 Task: Turn Dictation On
Action: Mouse moved to (162, 113)
Screenshot: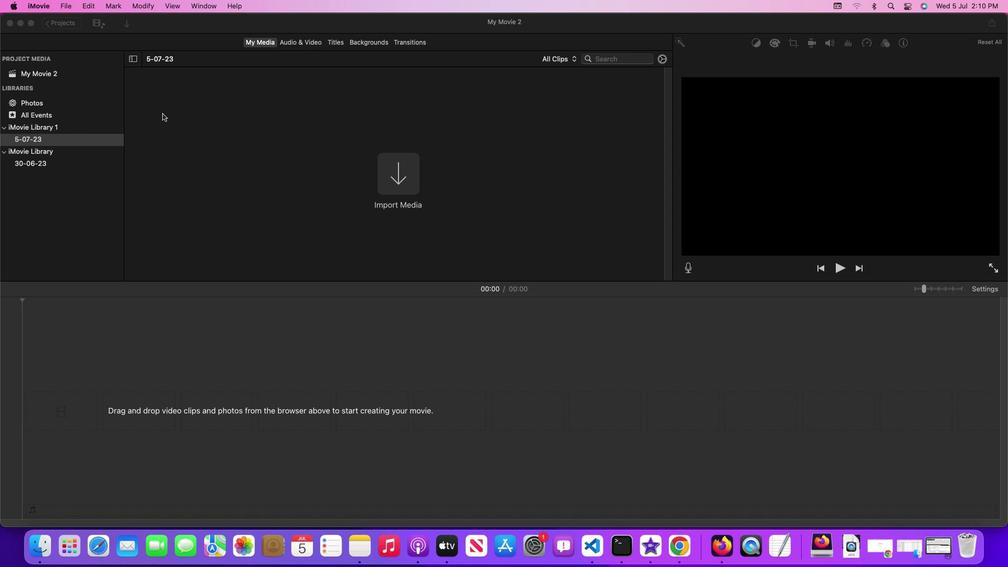 
Action: Mouse pressed left at (162, 113)
Screenshot: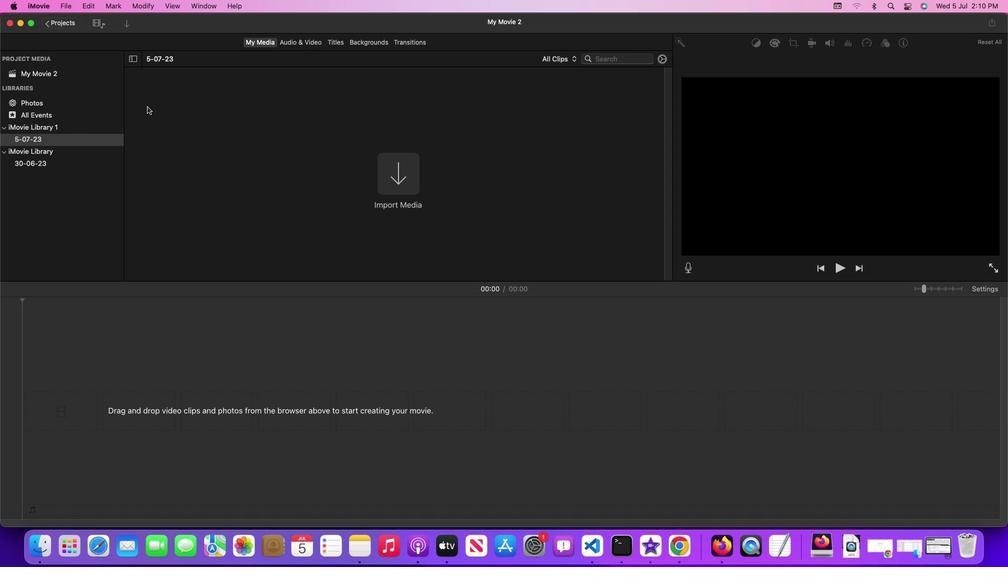 
Action: Mouse moved to (42, 5)
Screenshot: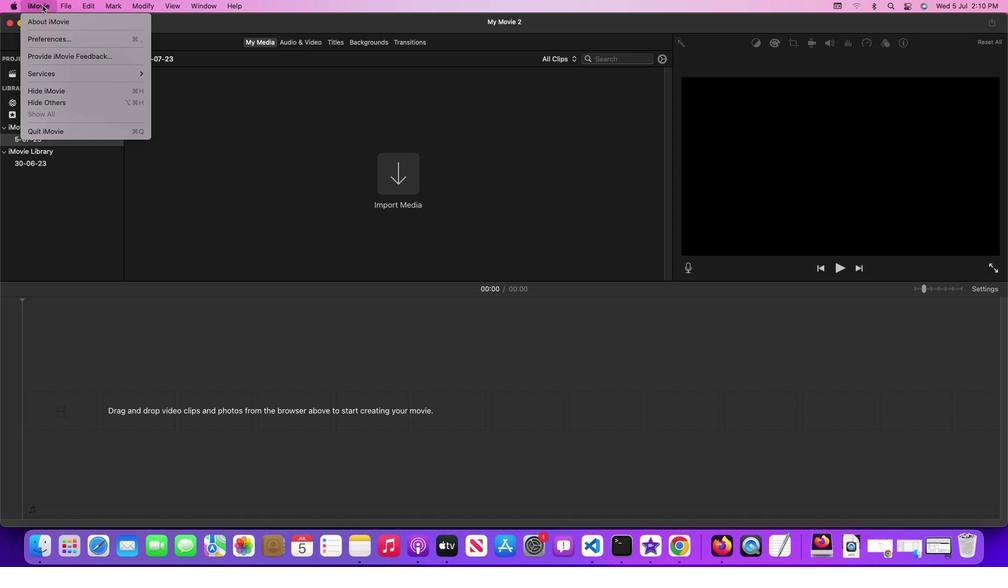 
Action: Mouse pressed left at (42, 5)
Screenshot: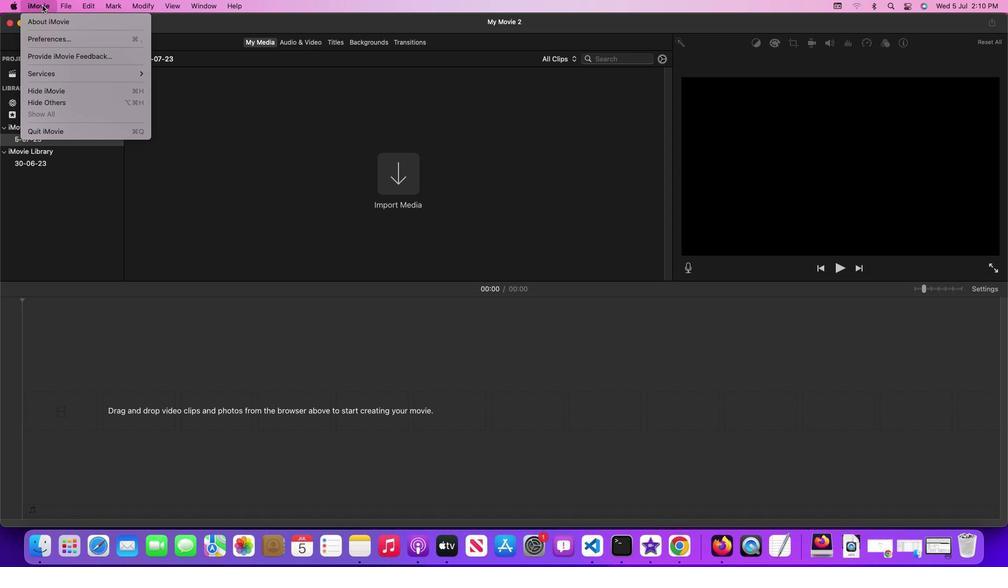 
Action: Mouse moved to (189, 92)
Screenshot: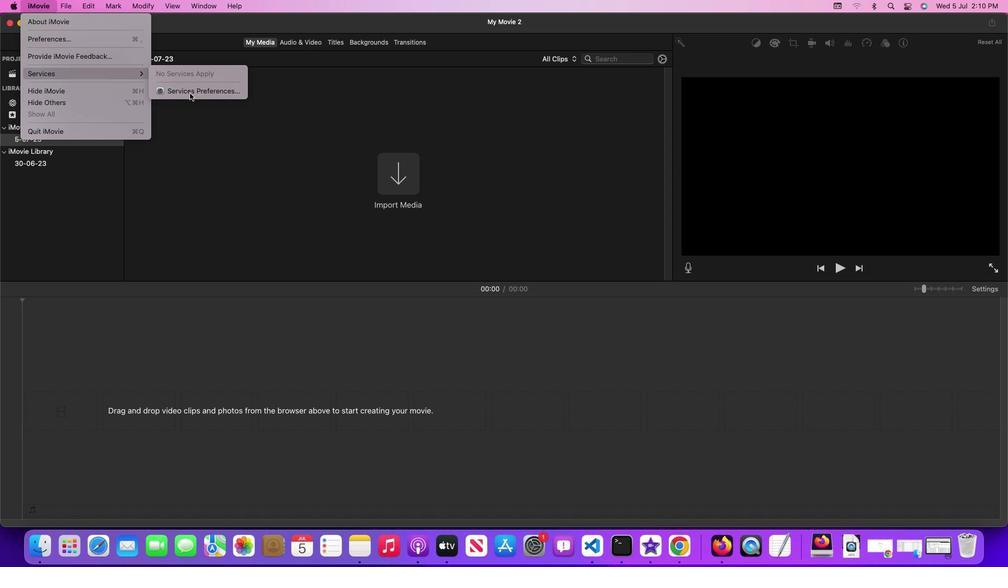 
Action: Mouse pressed left at (189, 92)
Screenshot: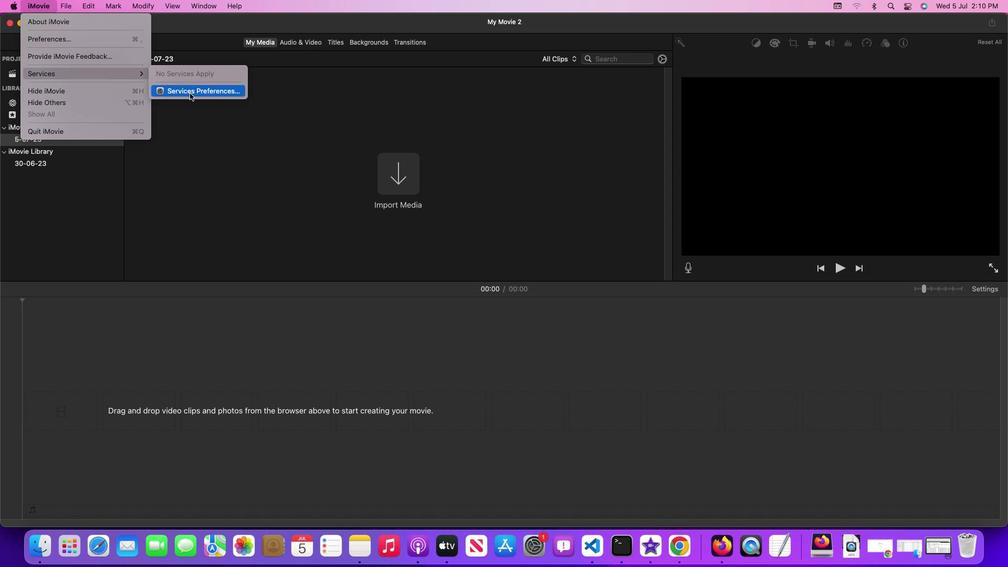 
Action: Mouse moved to (594, 57)
Screenshot: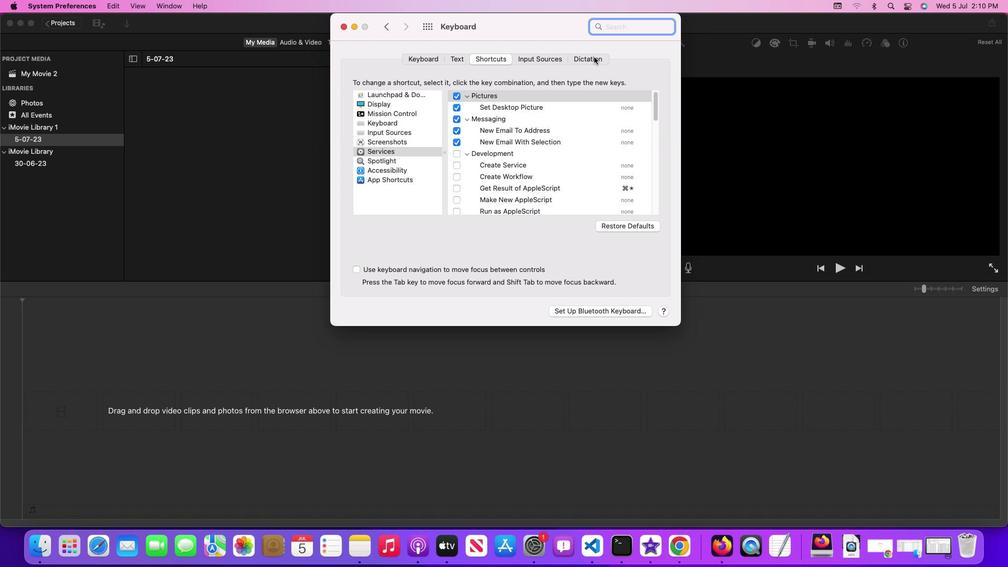 
Action: Mouse pressed left at (594, 57)
Screenshot: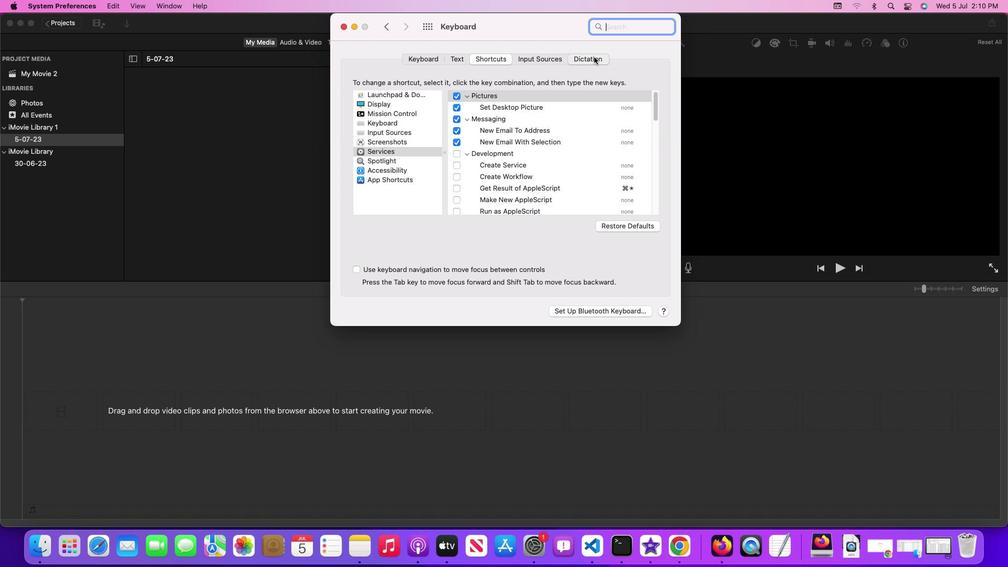 
Action: Mouse moved to (509, 107)
Screenshot: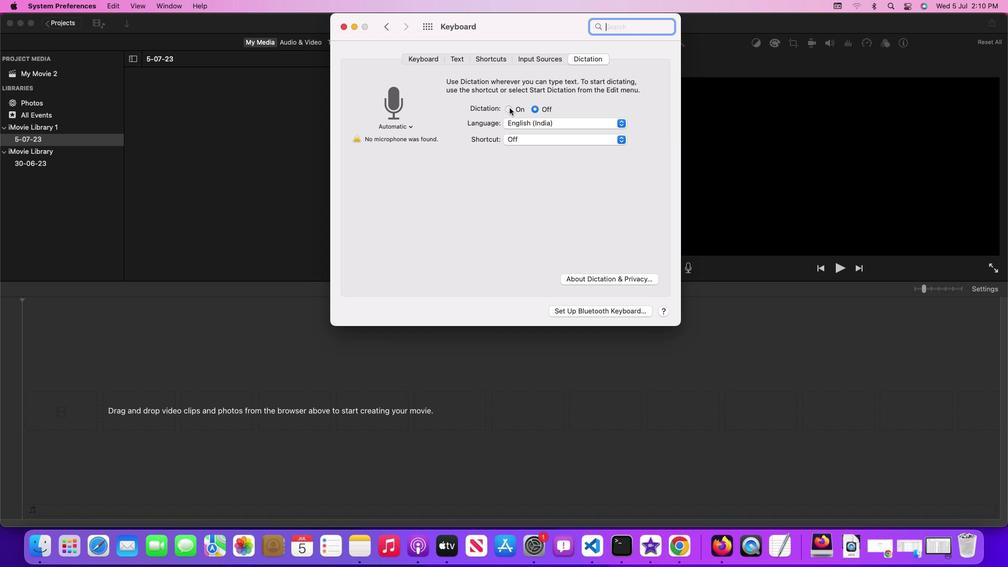 
Action: Mouse pressed left at (509, 107)
Screenshot: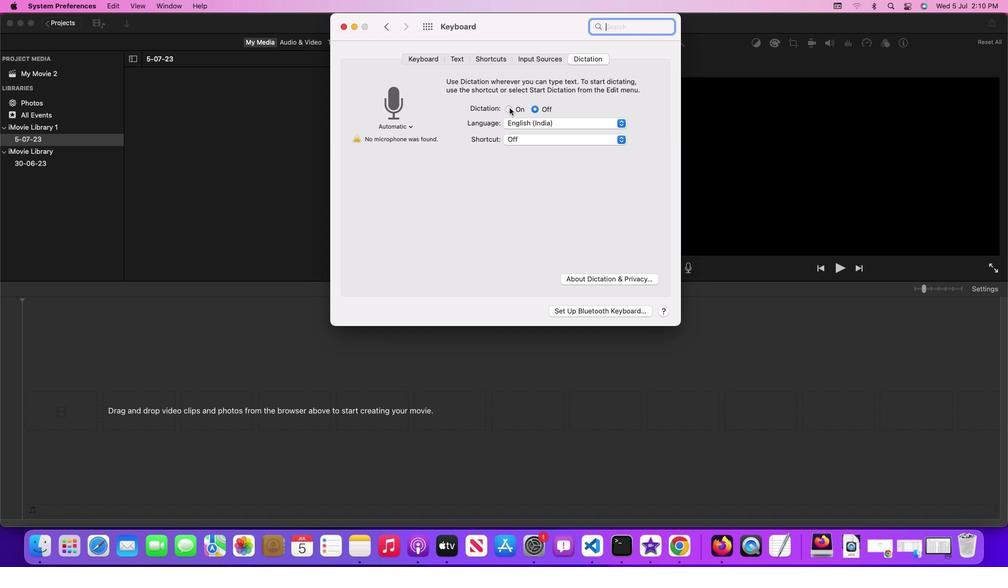 
Action: Mouse moved to (601, 192)
Screenshot: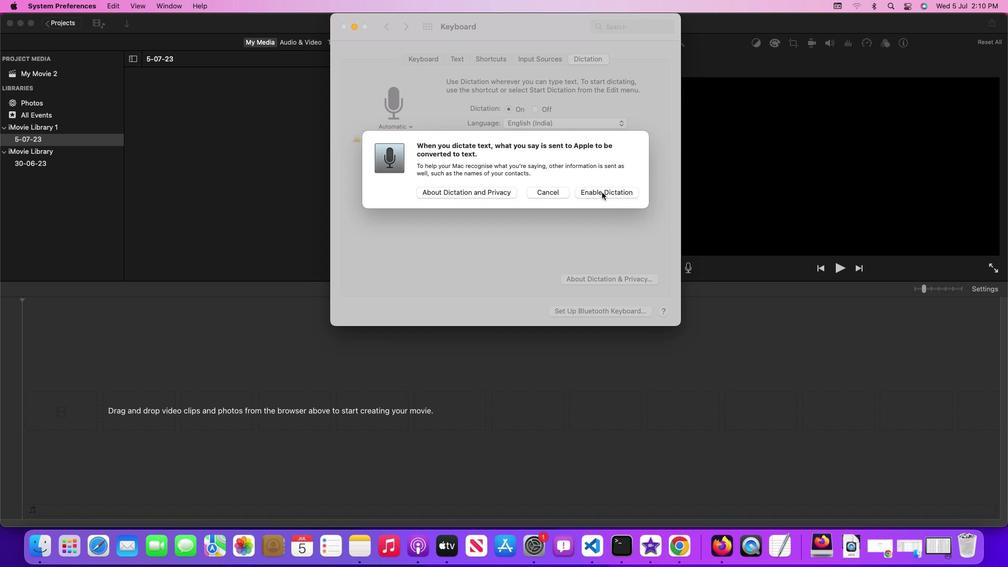 
Action: Mouse pressed left at (601, 192)
Screenshot: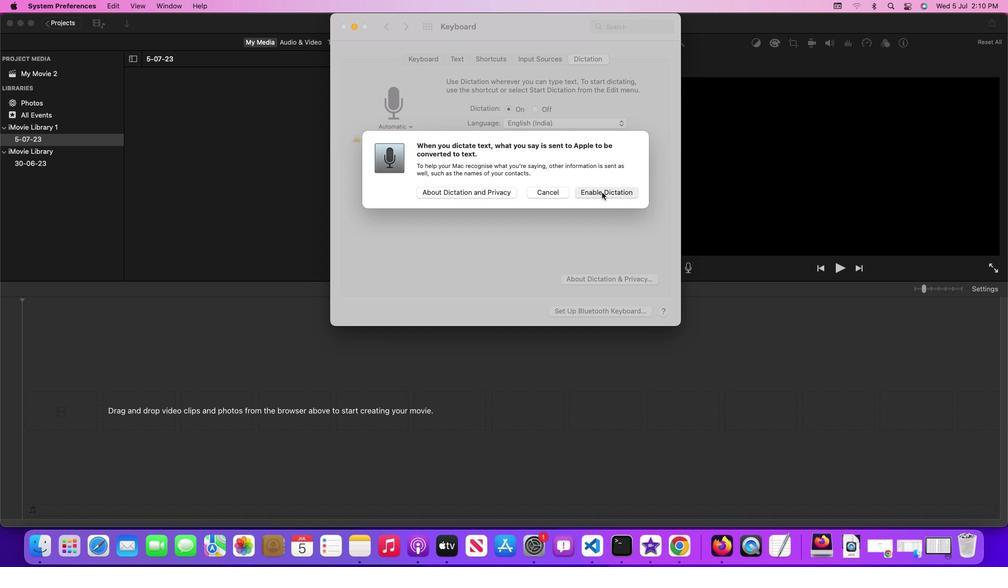 
Action: Mouse moved to (590, 214)
Screenshot: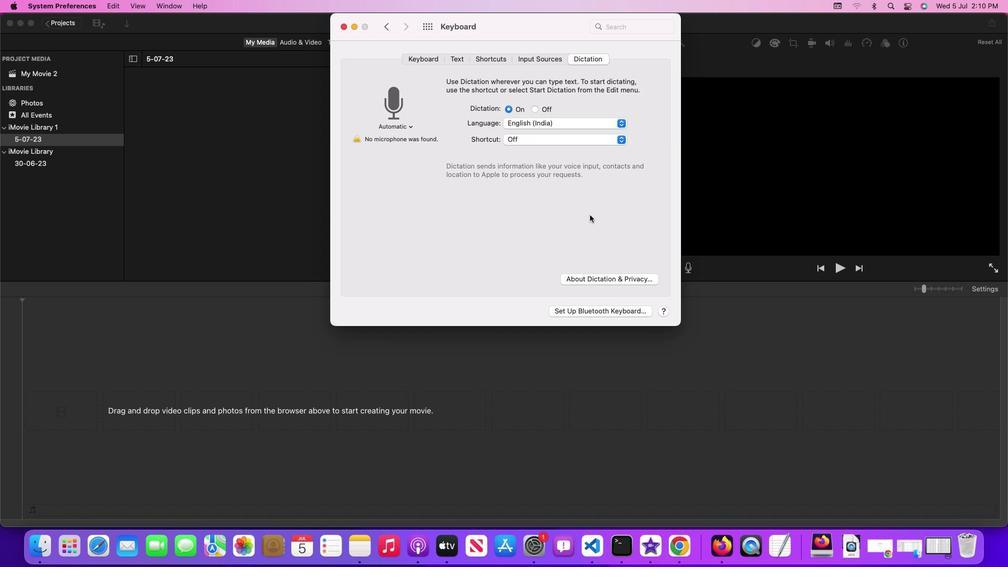 
